 Task: Add Sprouts Sliced Colby Jack Cheese to the cart.
Action: Mouse pressed left at (16, 105)
Screenshot: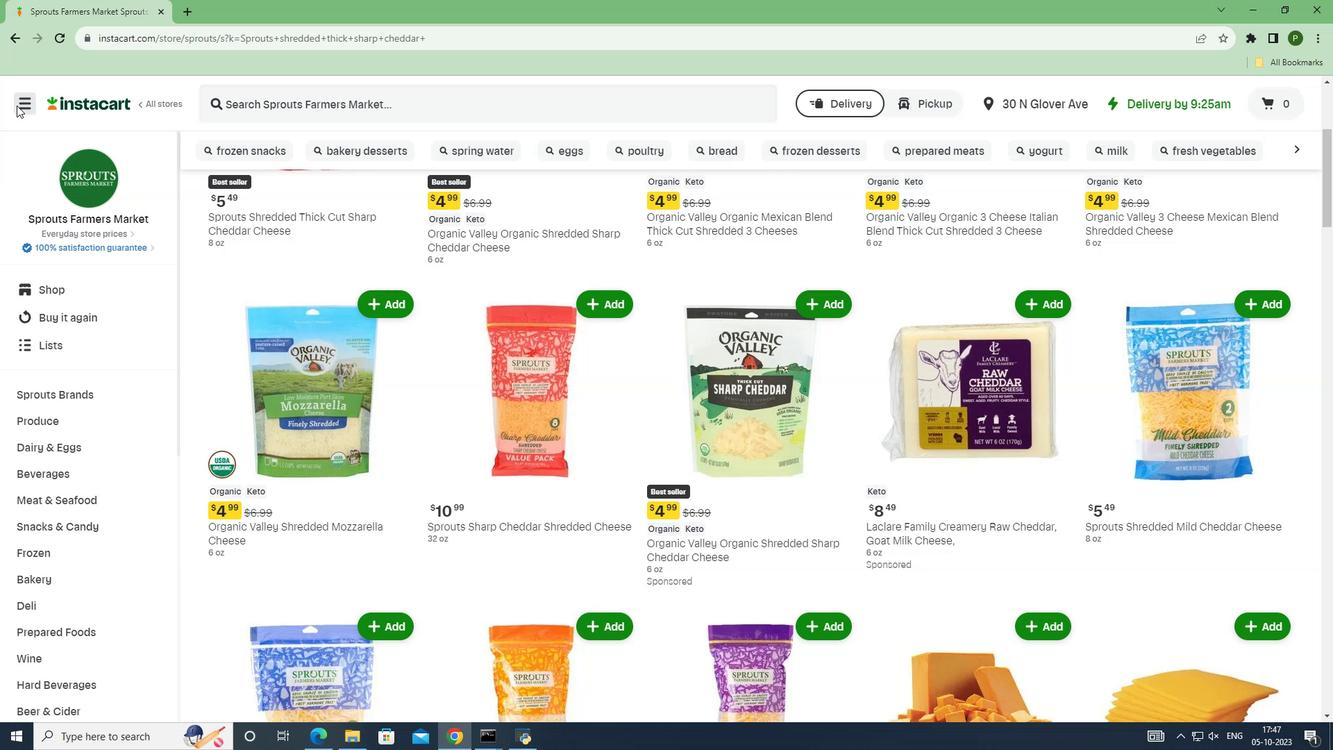
Action: Mouse moved to (98, 362)
Screenshot: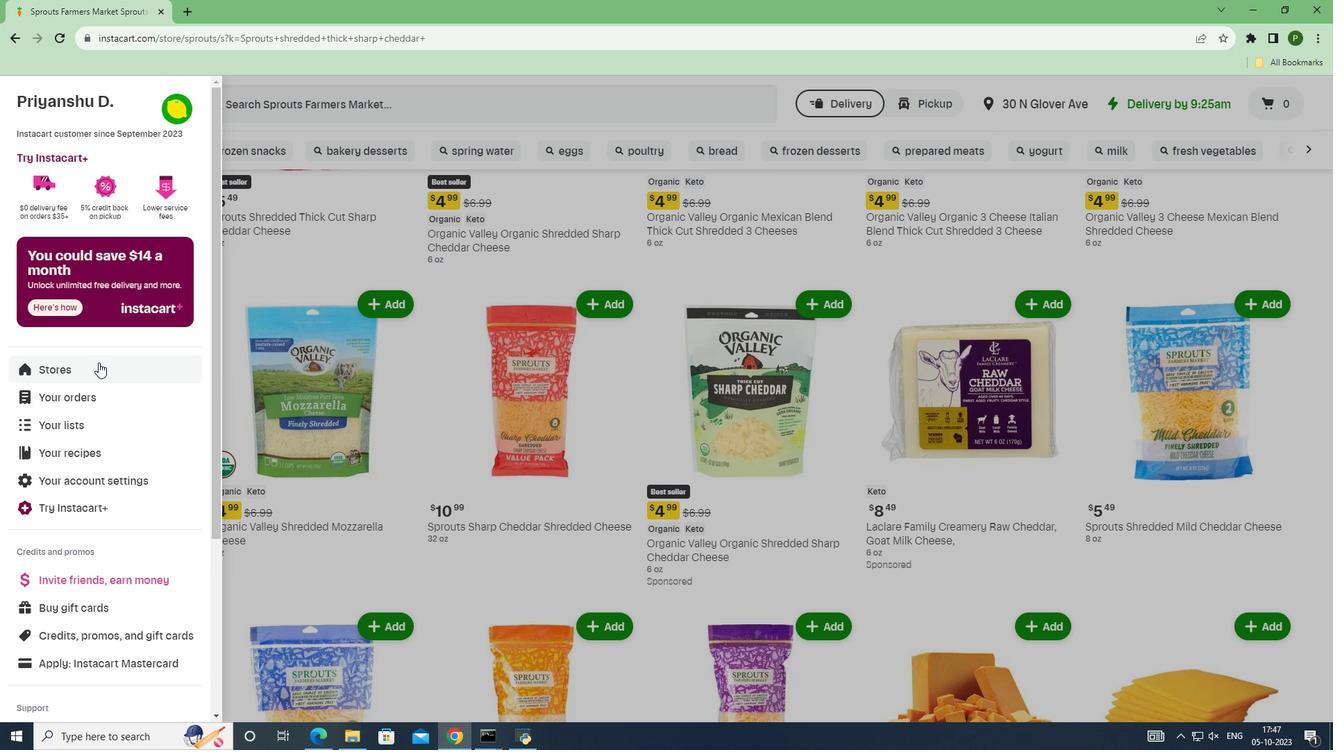 
Action: Mouse pressed left at (98, 362)
Screenshot: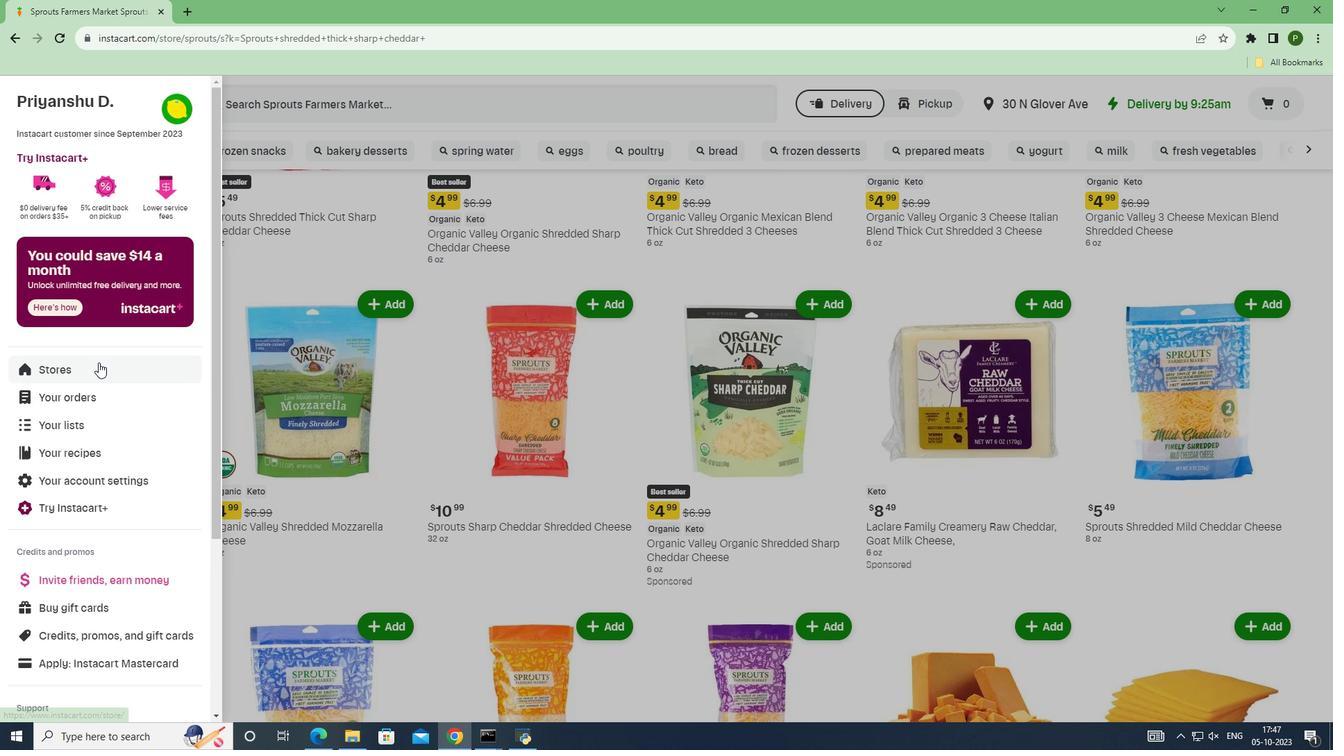 
Action: Mouse moved to (331, 168)
Screenshot: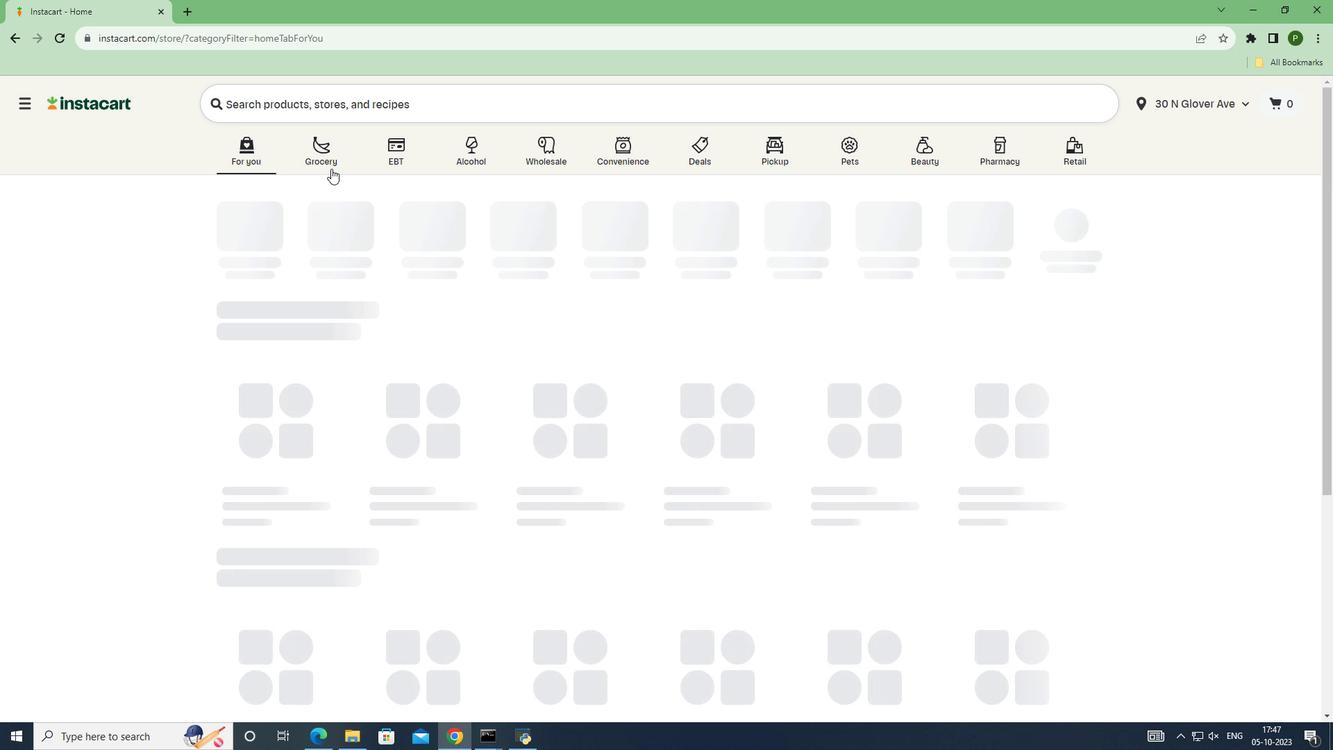 
Action: Mouse pressed left at (331, 168)
Screenshot: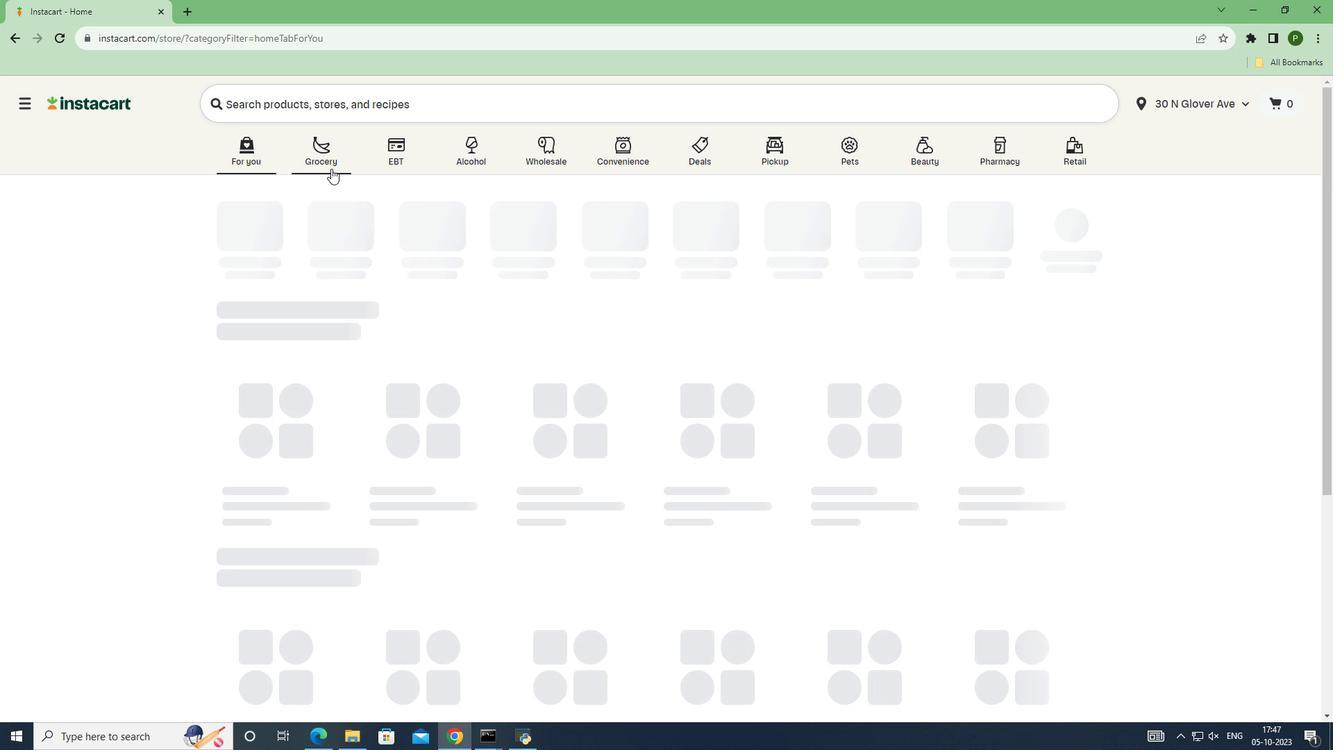 
Action: Mouse moved to (834, 326)
Screenshot: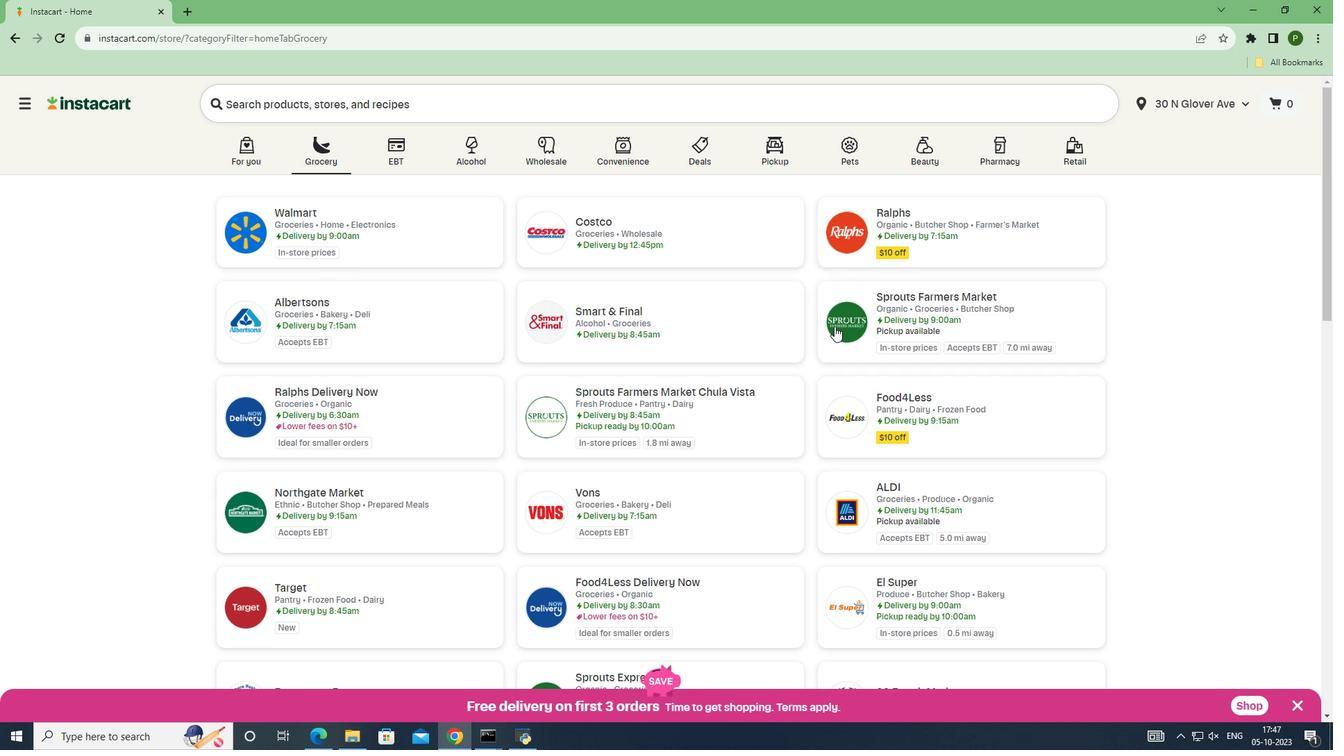 
Action: Mouse pressed left at (834, 326)
Screenshot: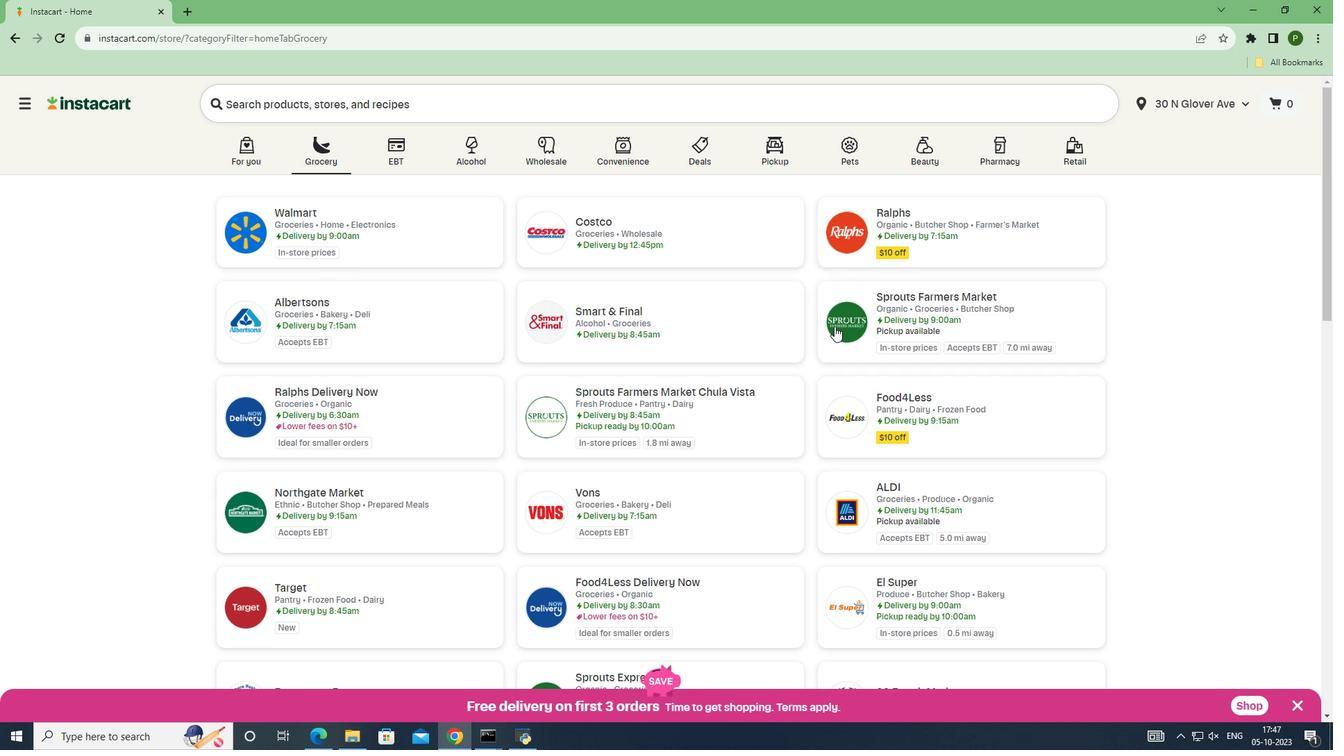 
Action: Mouse moved to (59, 391)
Screenshot: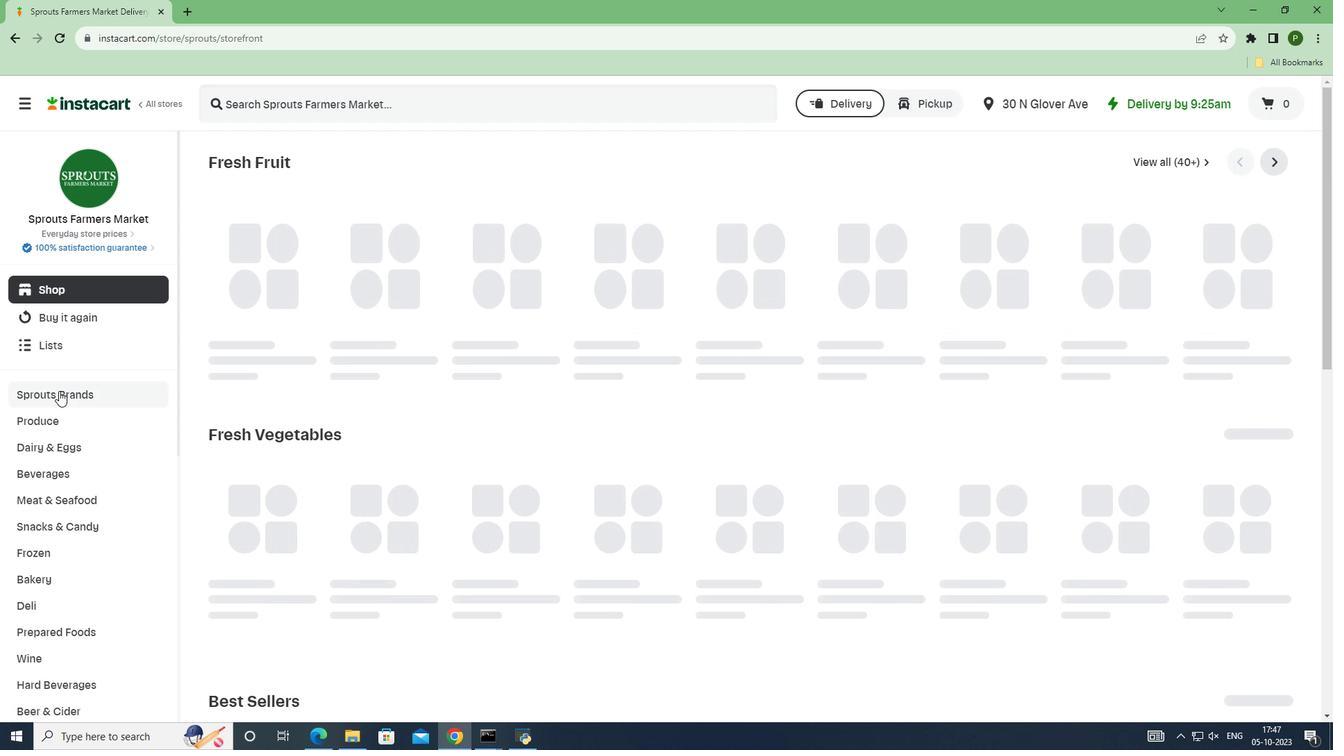 
Action: Mouse pressed left at (59, 391)
Screenshot: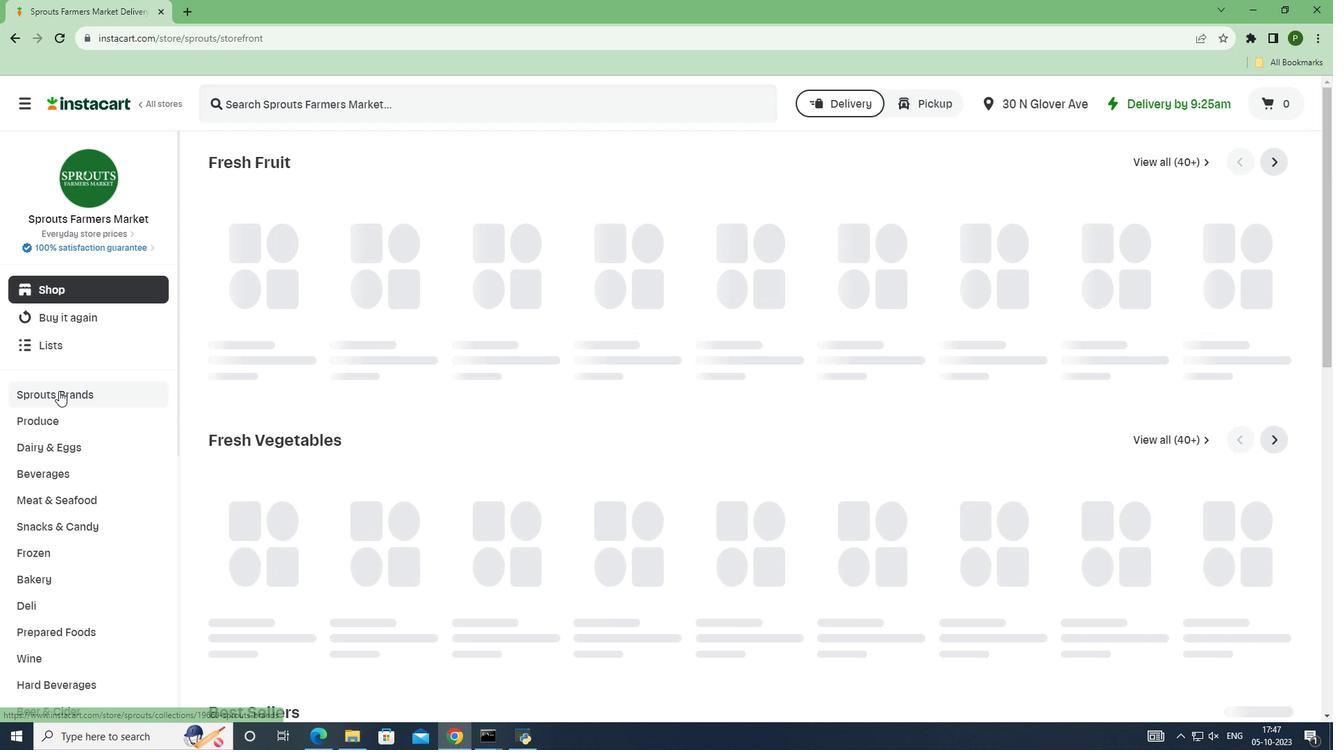 
Action: Mouse moved to (41, 556)
Screenshot: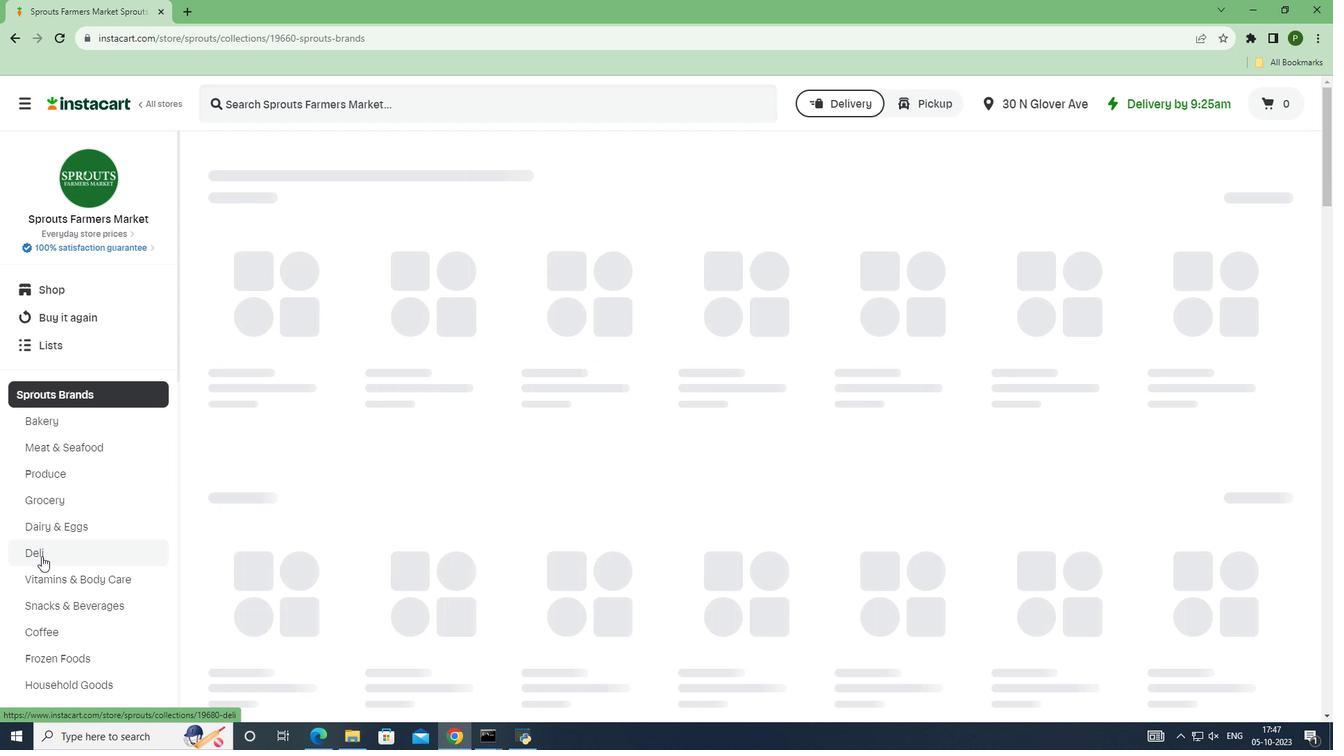 
Action: Mouse pressed left at (41, 556)
Screenshot: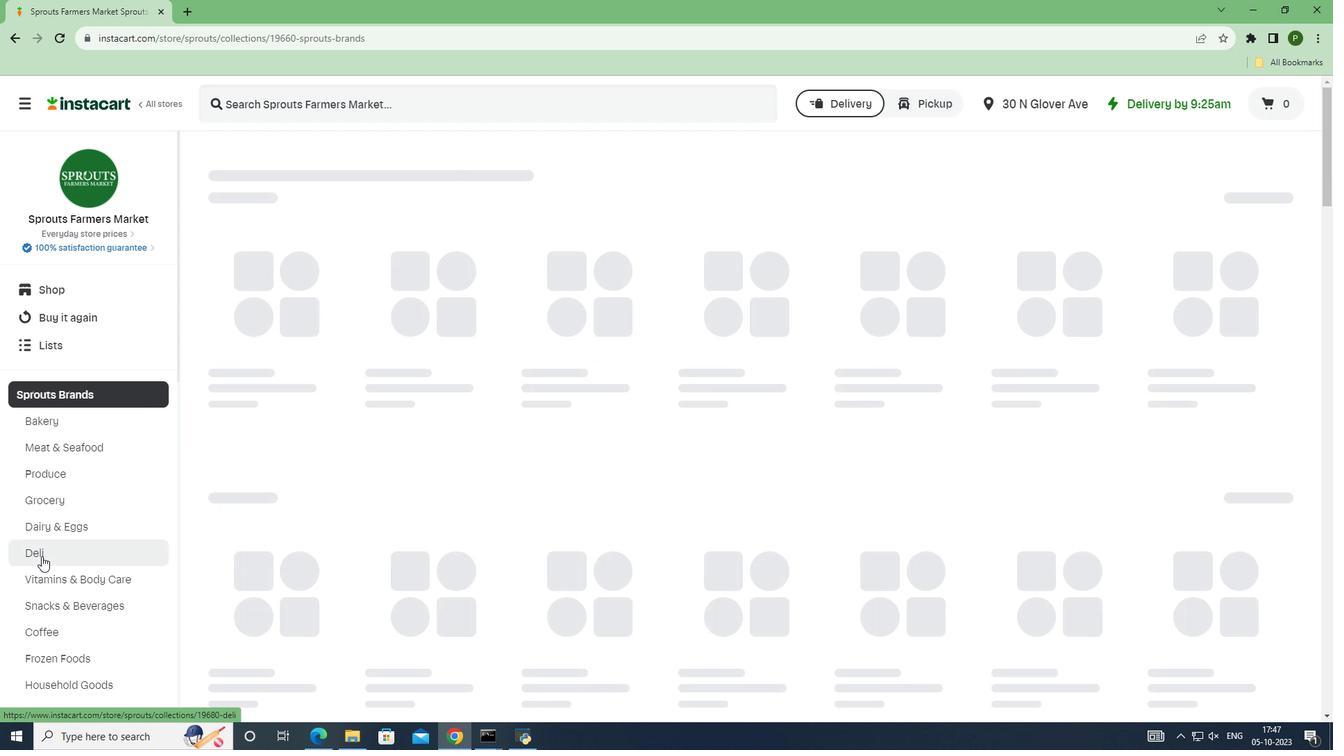 
Action: Mouse moved to (390, 105)
Screenshot: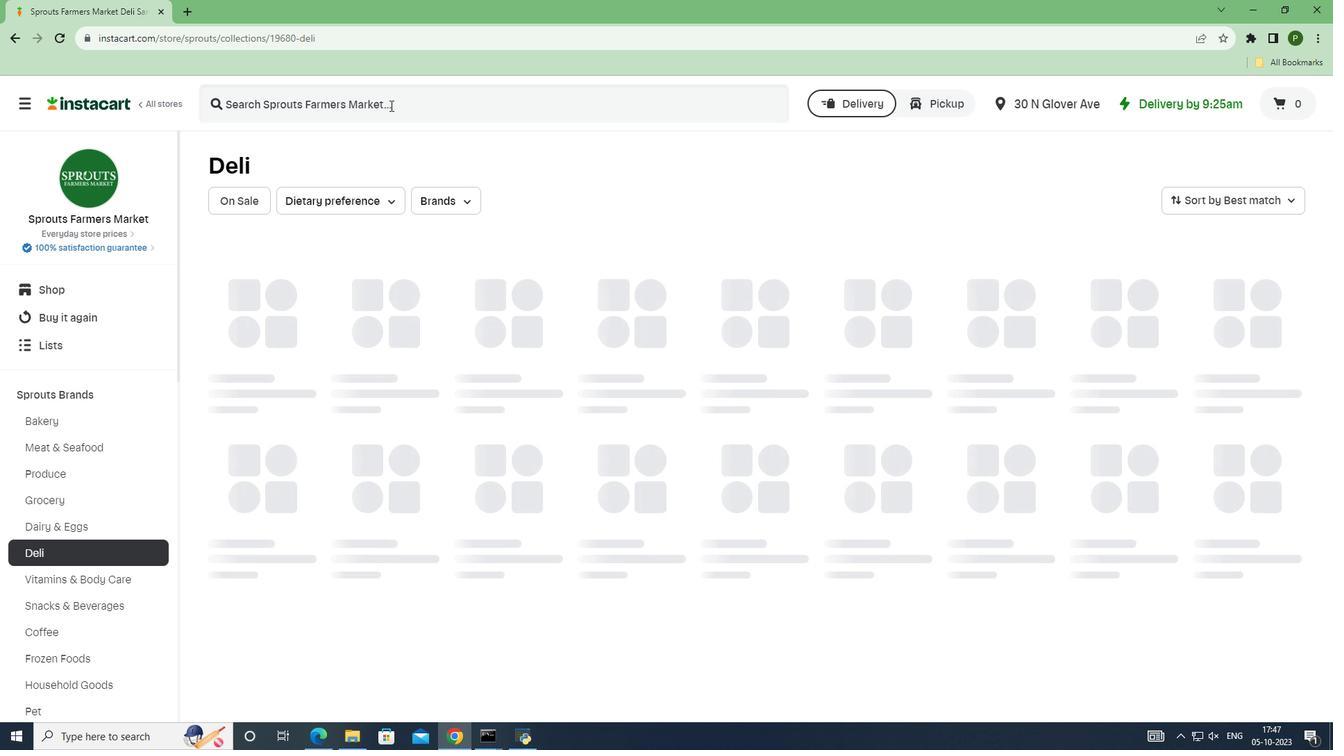 
Action: Mouse pressed left at (390, 105)
Screenshot: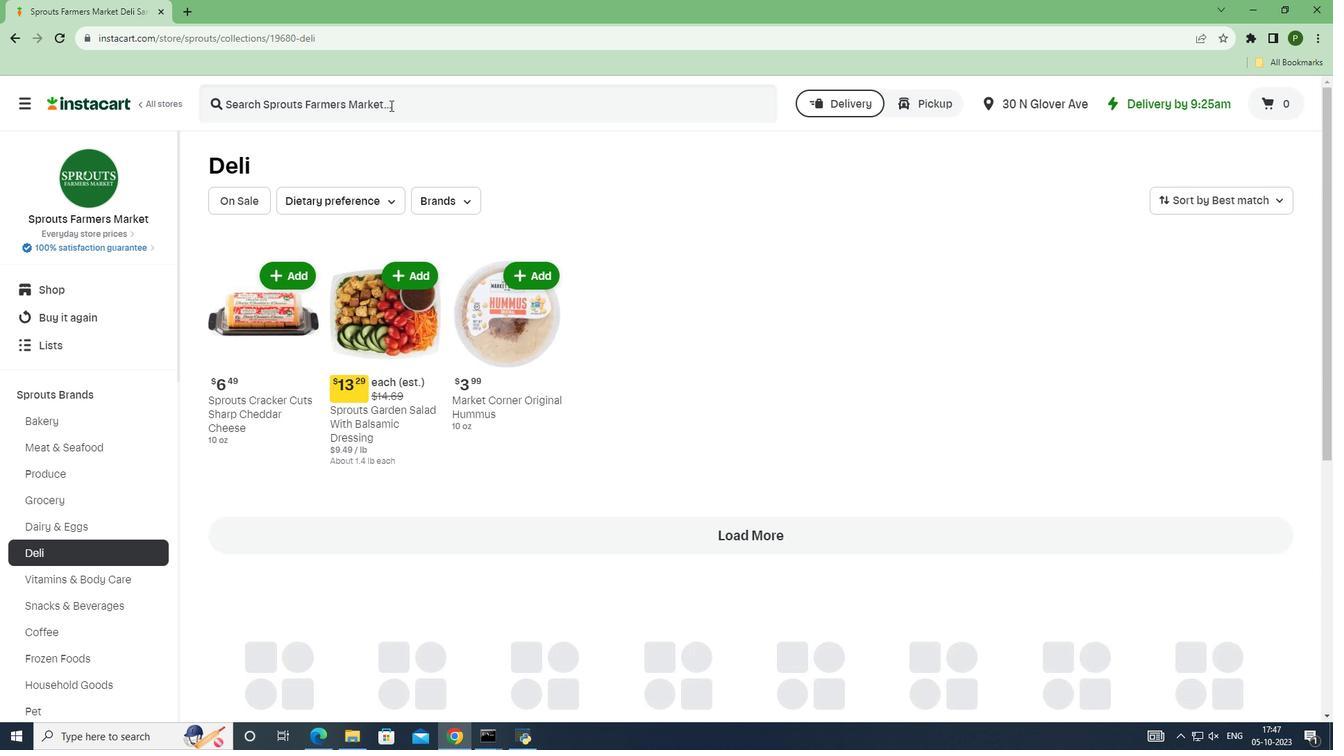 
Action: Key pressed <Key.caps_lock>S<Key.caps_lock>prouts<Key.space>sliced<Key.space>colby<Key.space>jack<Key.space>cheese<Key.space><Key.enter>
Screenshot: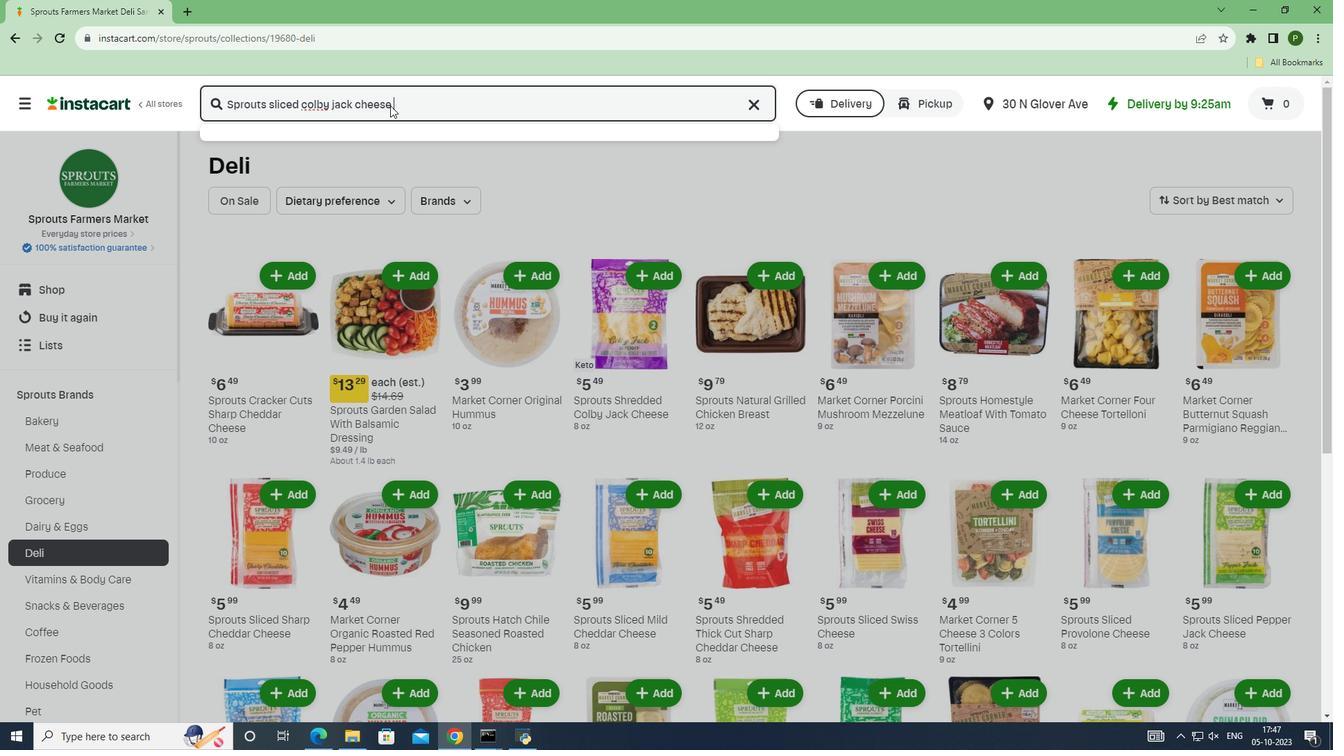 
Action: Mouse moved to (374, 238)
Screenshot: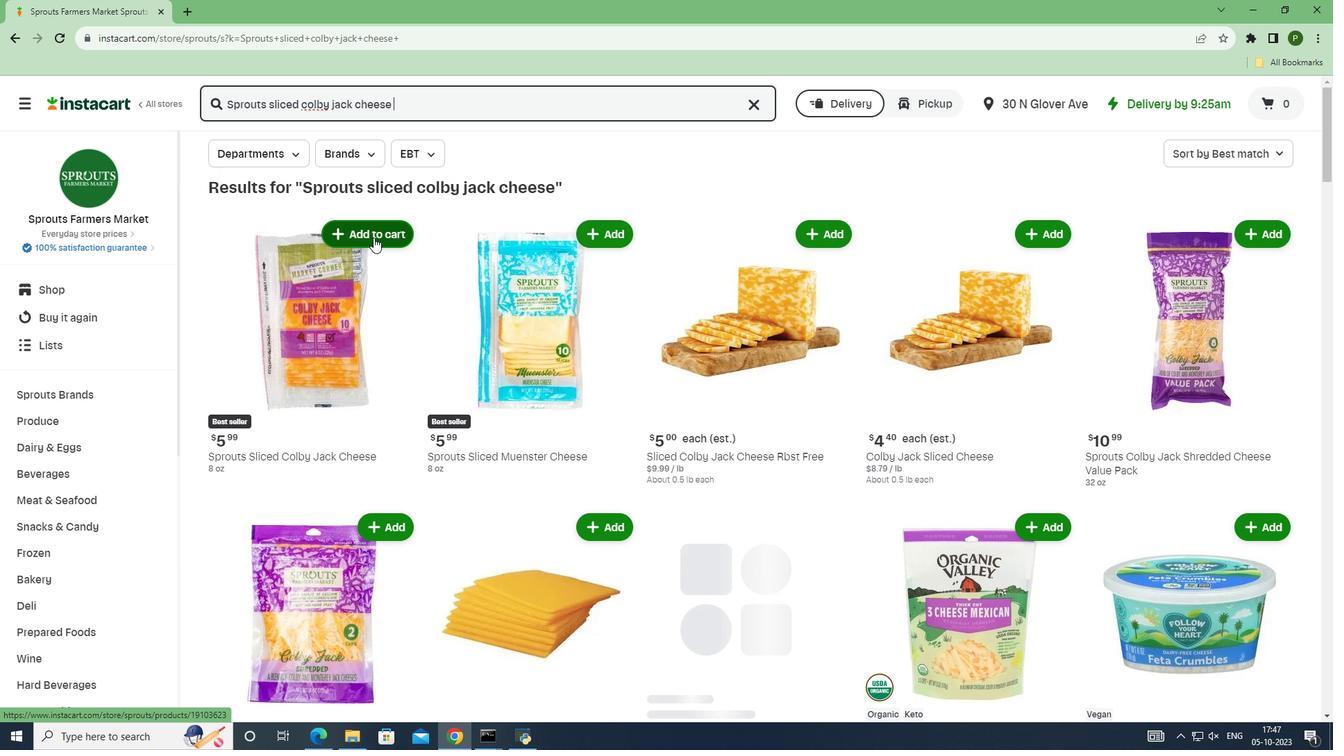 
Action: Mouse pressed left at (374, 238)
Screenshot: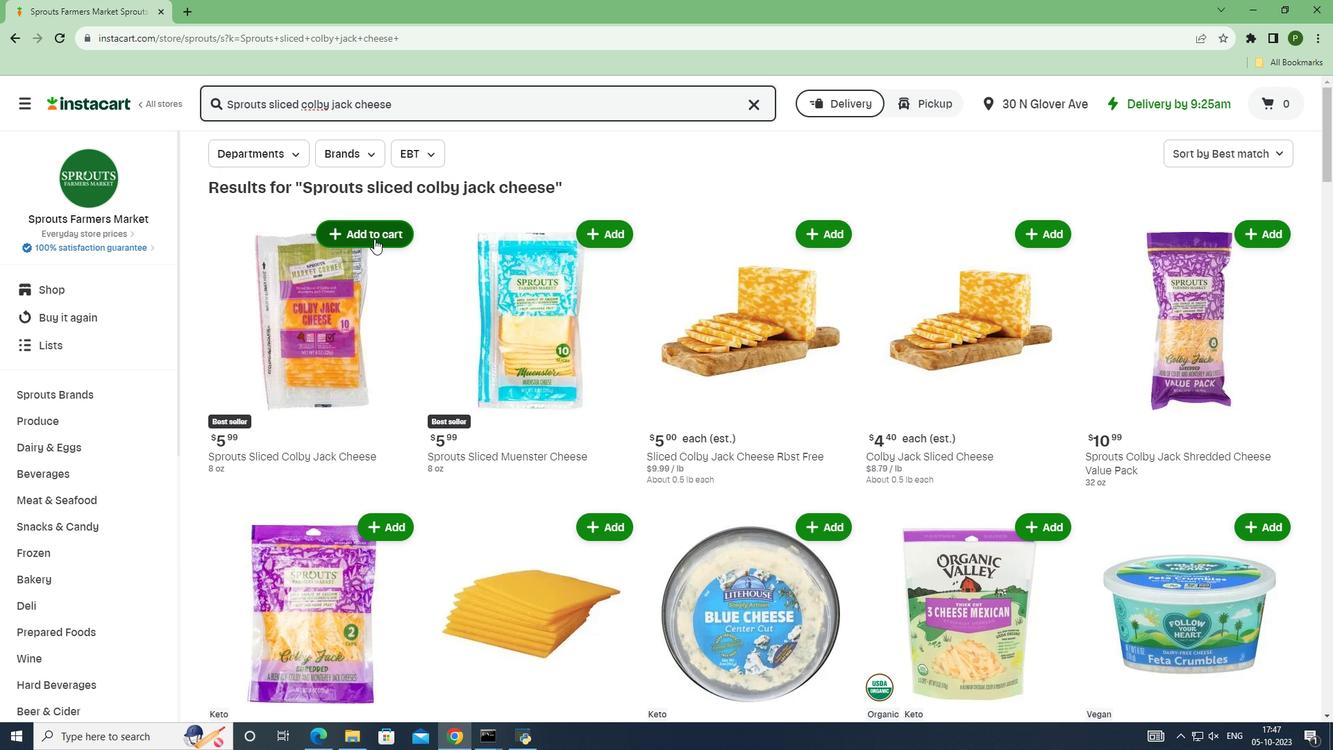 
Action: Mouse moved to (374, 239)
Screenshot: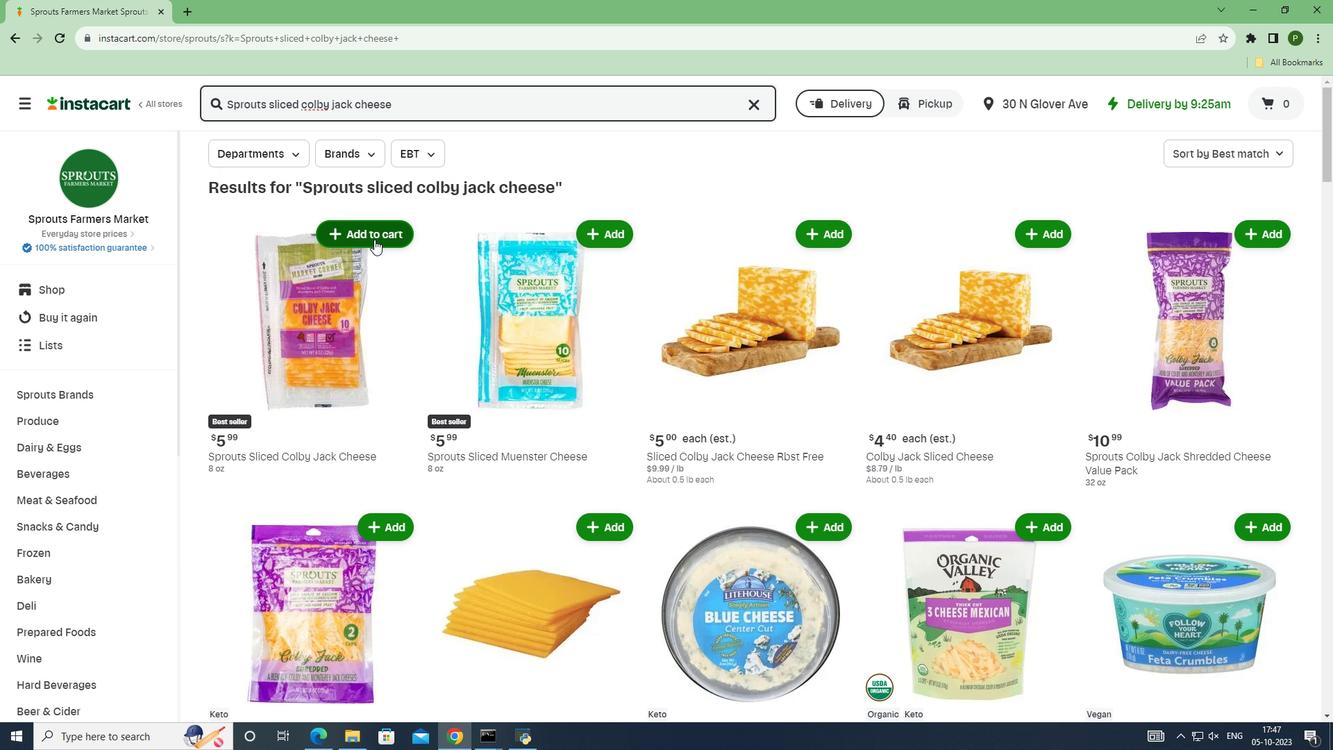 
